 Task: Use Basketball Rim Effect in this video Movie B.mp4
Action: Mouse moved to (285, 129)
Screenshot: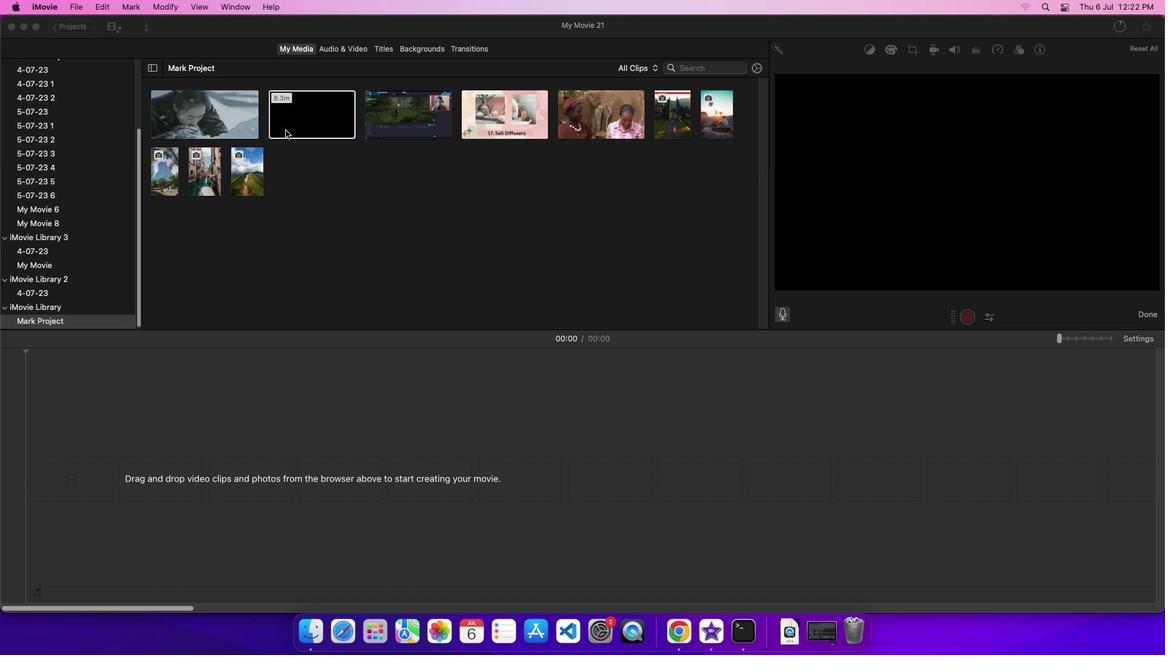 
Action: Mouse pressed left at (285, 129)
Screenshot: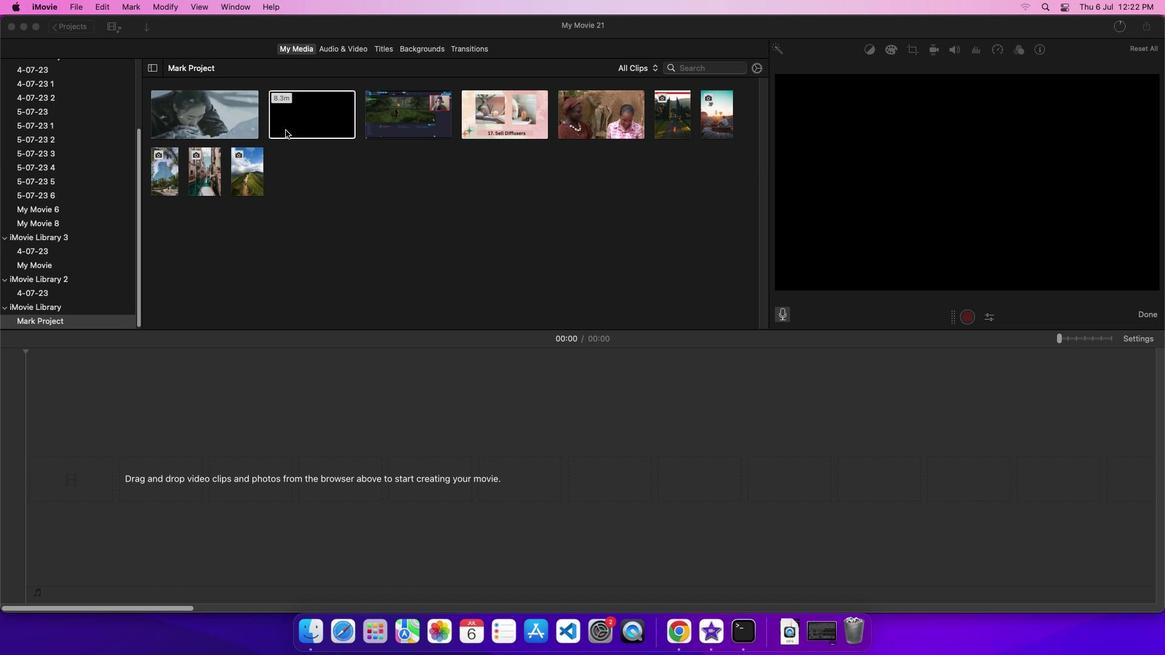 
Action: Mouse moved to (335, 103)
Screenshot: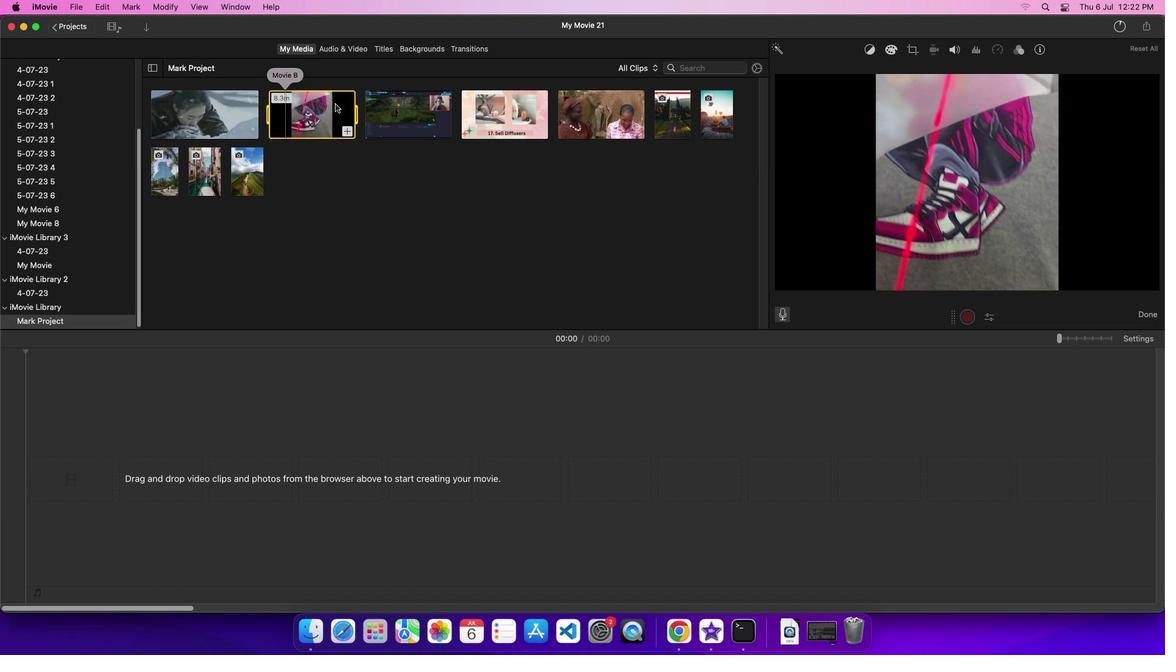 
Action: Mouse pressed left at (335, 103)
Screenshot: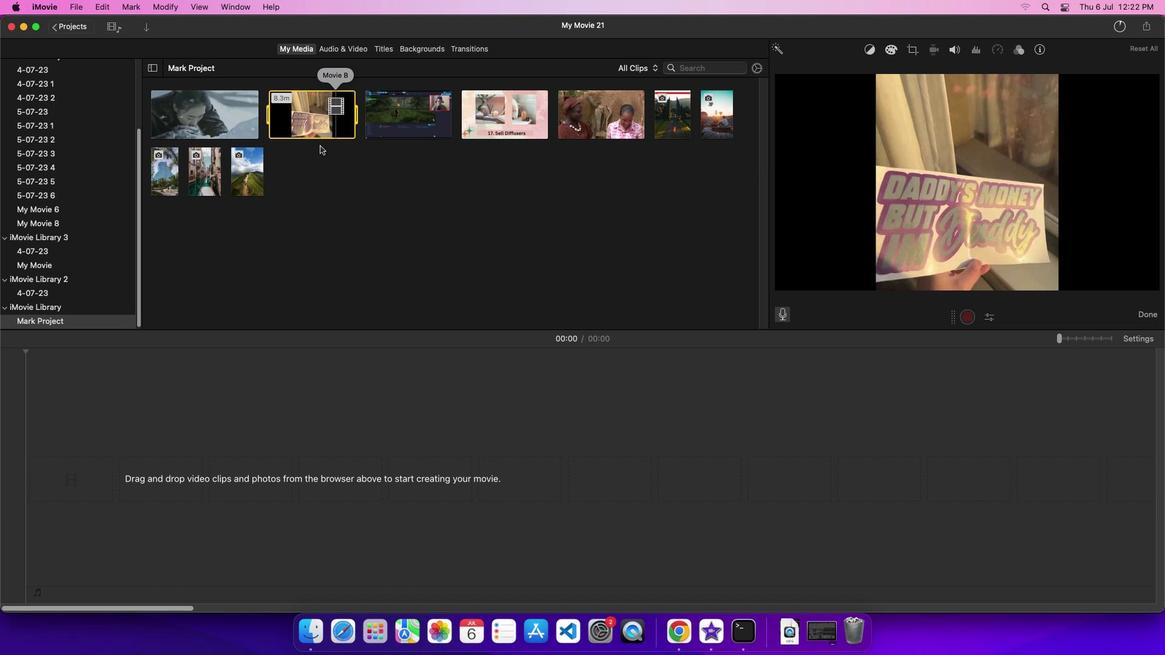 
Action: Mouse moved to (342, 46)
Screenshot: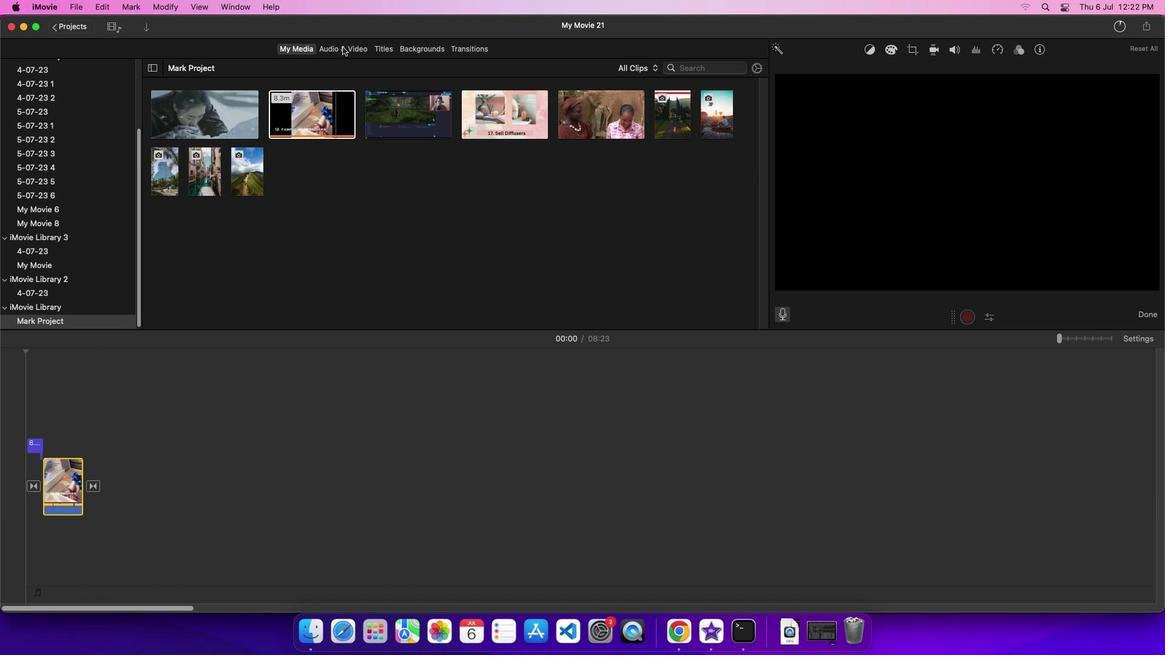 
Action: Mouse pressed left at (342, 46)
Screenshot: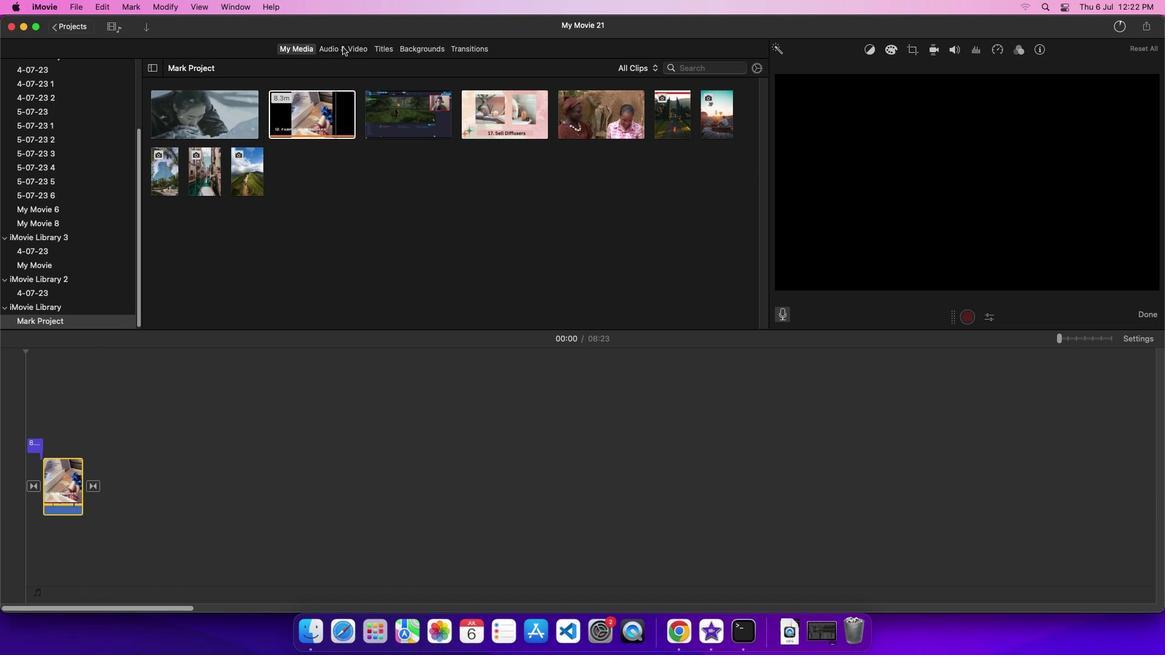 
Action: Mouse moved to (47, 114)
Screenshot: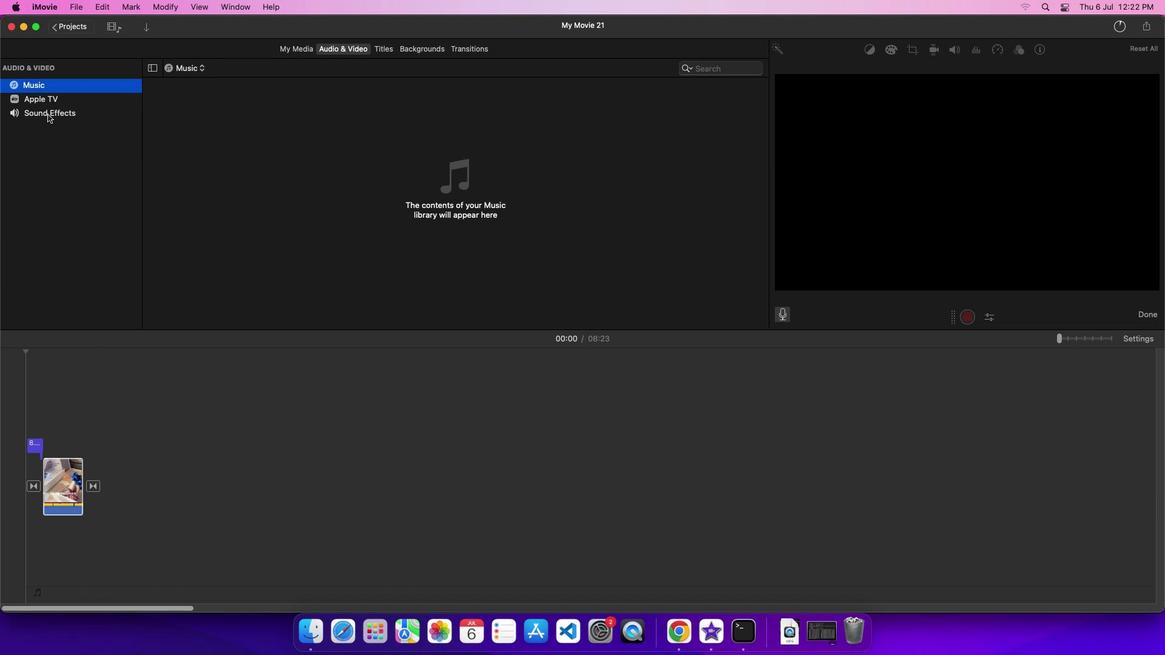
Action: Mouse pressed left at (47, 114)
Screenshot: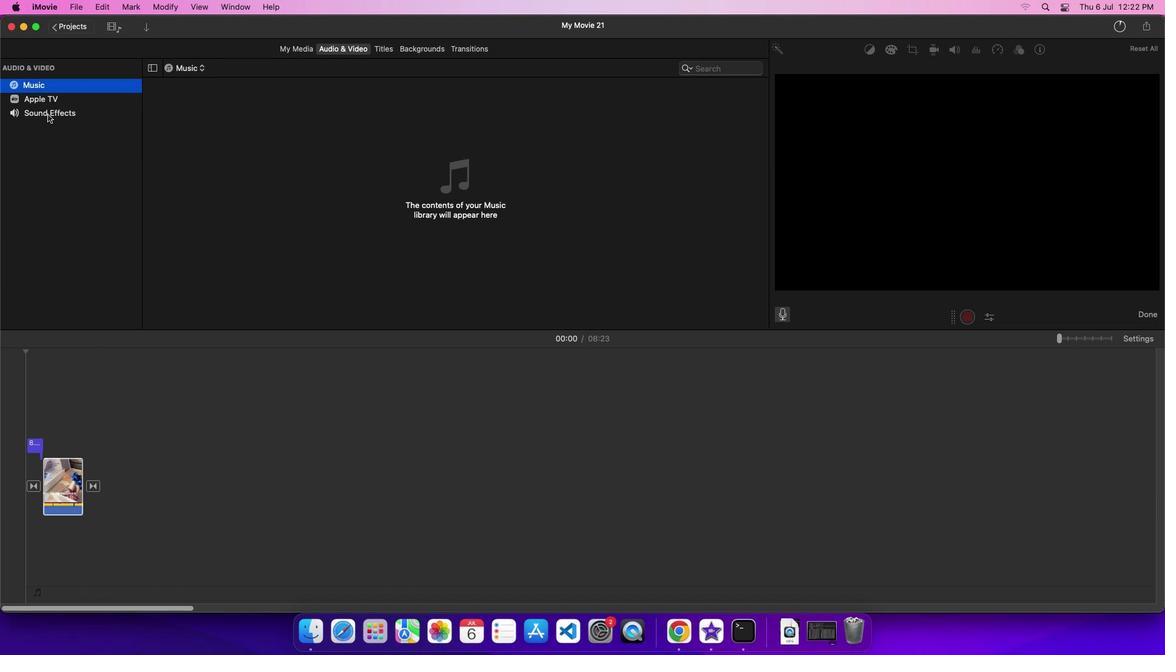 
Action: Mouse moved to (247, 303)
Screenshot: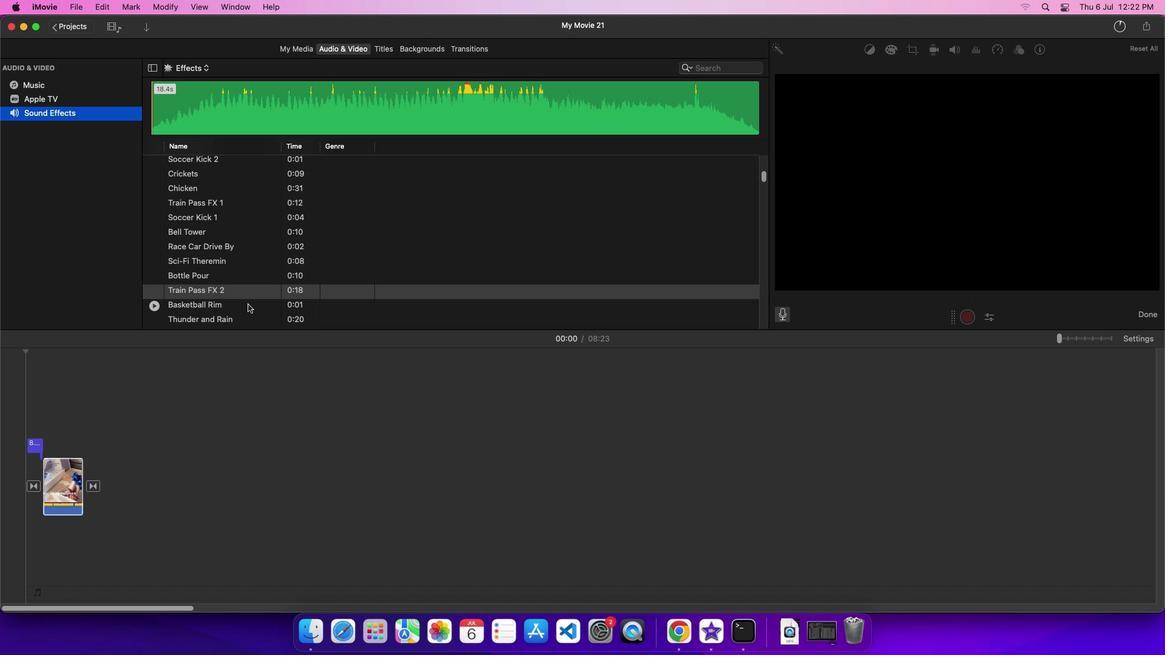 
Action: Mouse pressed left at (247, 303)
Screenshot: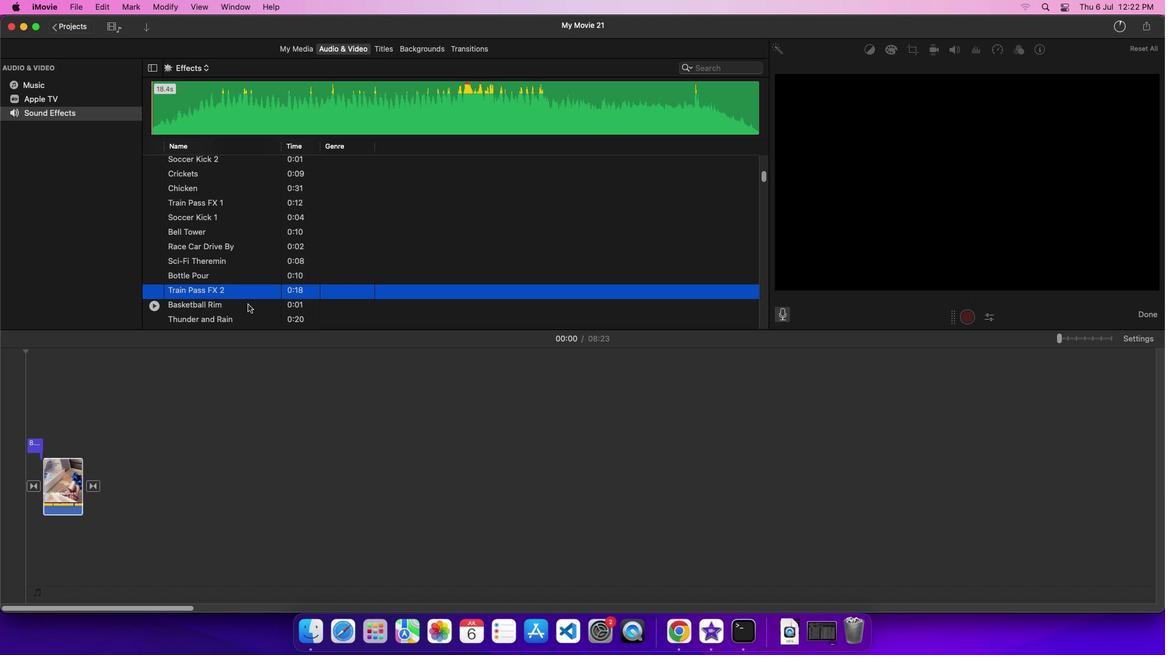 
Action: Mouse moved to (247, 304)
Screenshot: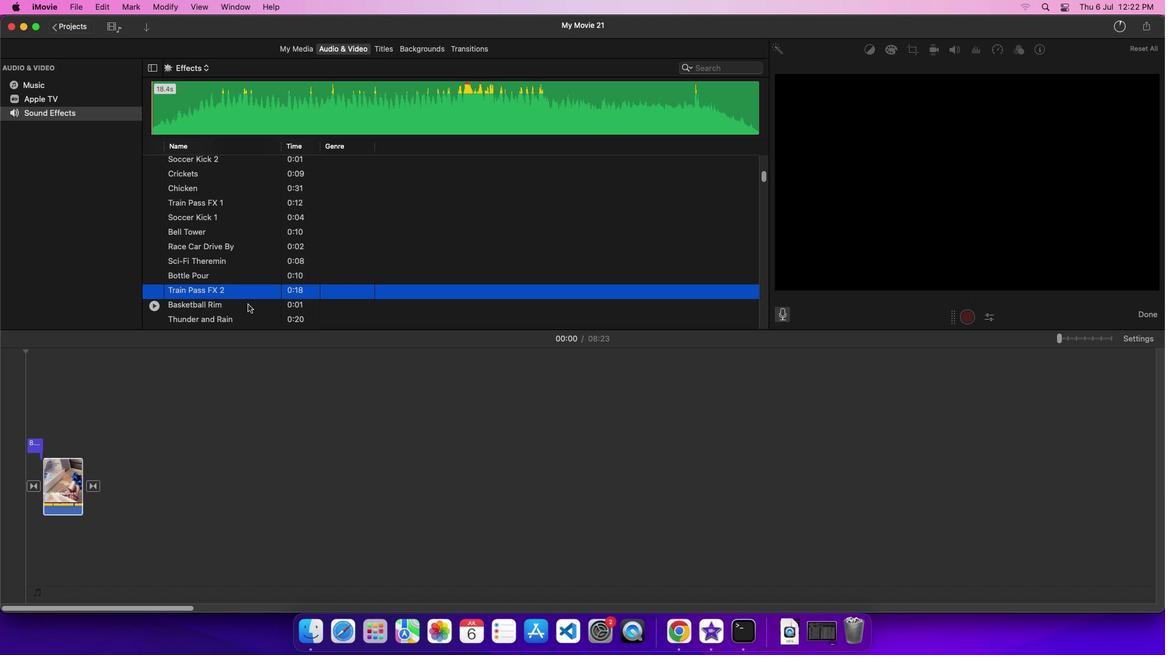 
Action: Mouse pressed left at (247, 304)
Screenshot: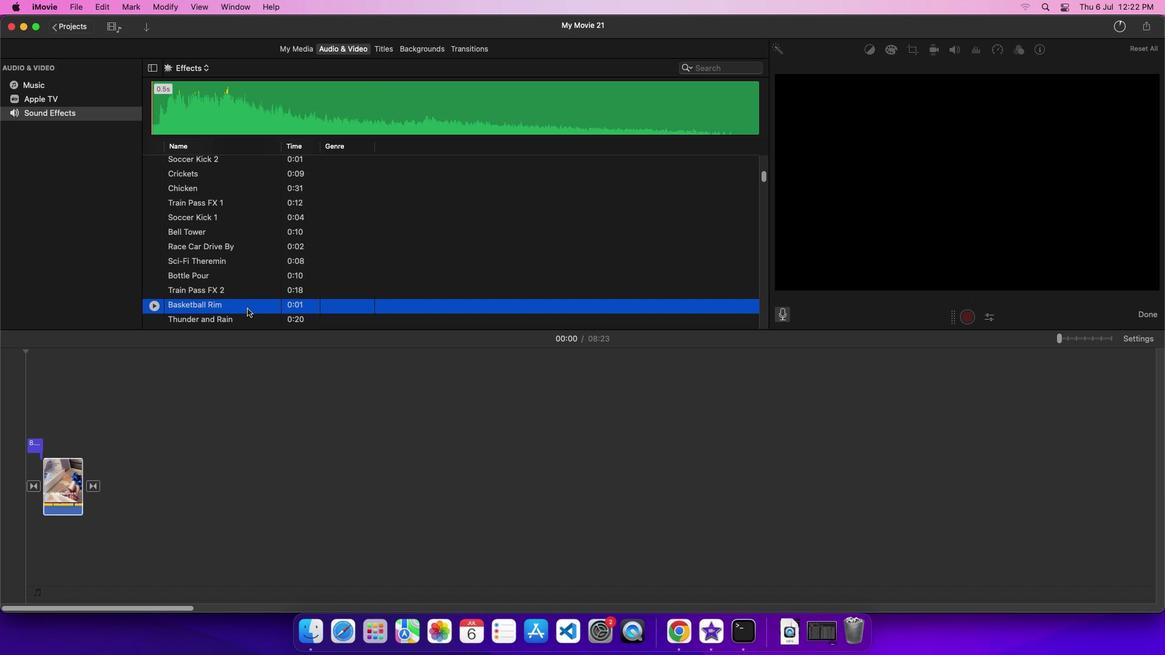 
Action: Mouse moved to (86, 528)
Screenshot: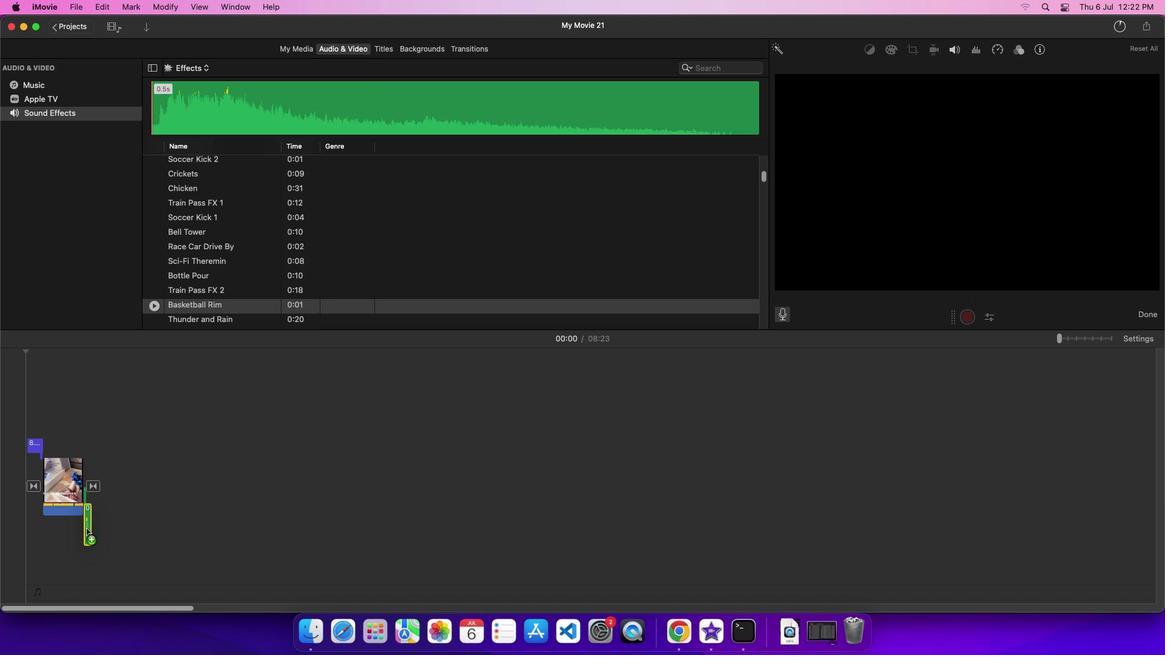 
